 Task: Add the task  Add integration with third-party services such as Google Drive and Dropbox to the section Cross-functional Collaboration Sprint in the project Ubertech and add a Due Date to the respective task as 2023/08/17.
Action: Mouse moved to (1008, 660)
Screenshot: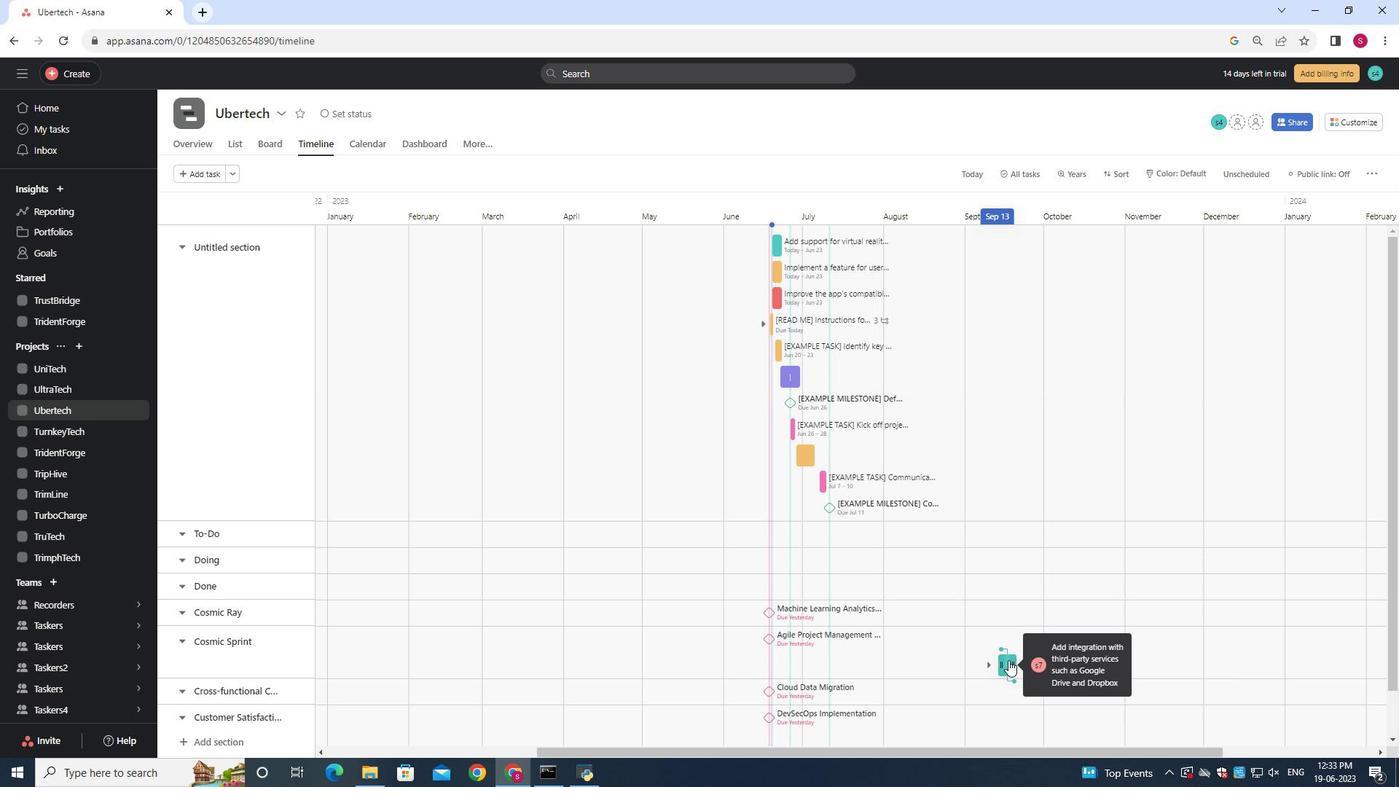 
Action: Mouse pressed left at (1008, 660)
Screenshot: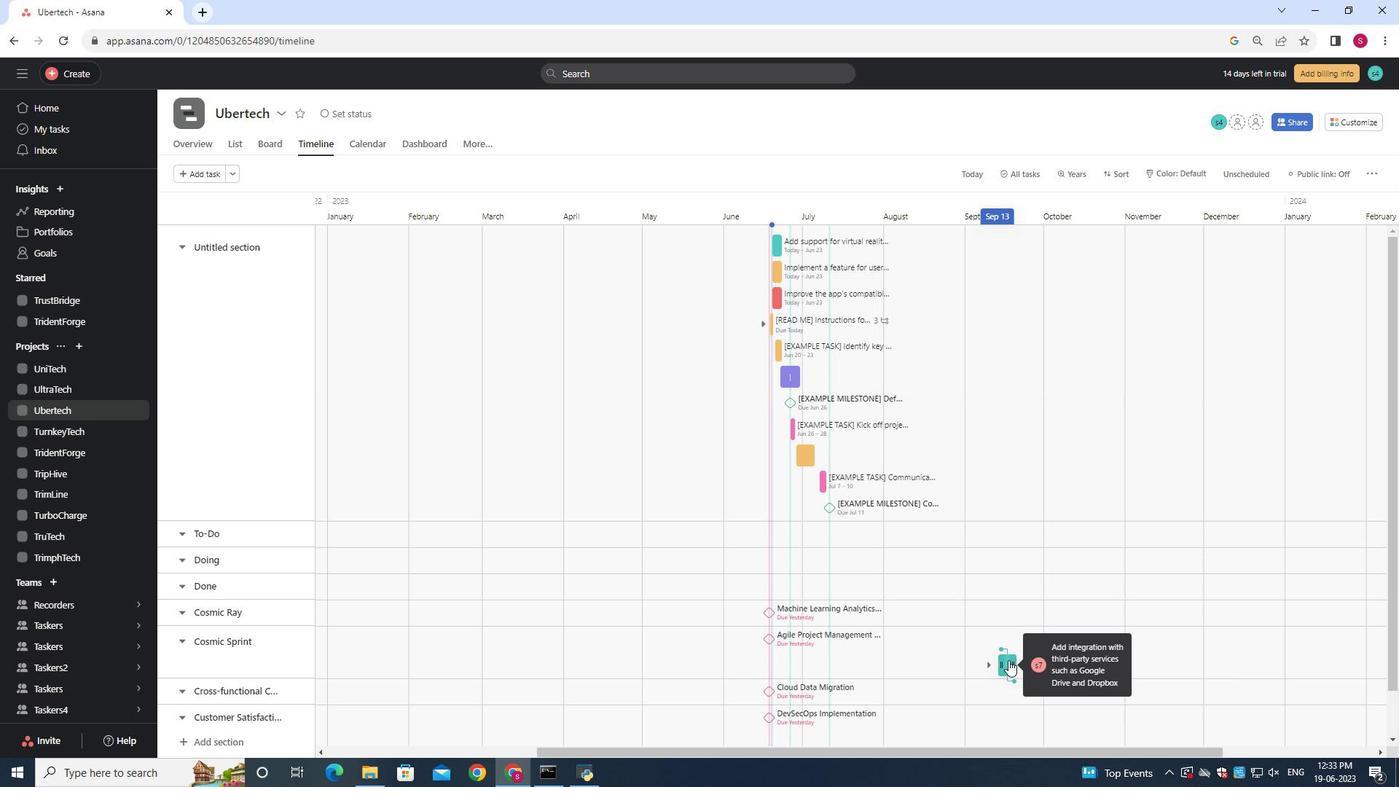 
Action: Mouse moved to (1002, 666)
Screenshot: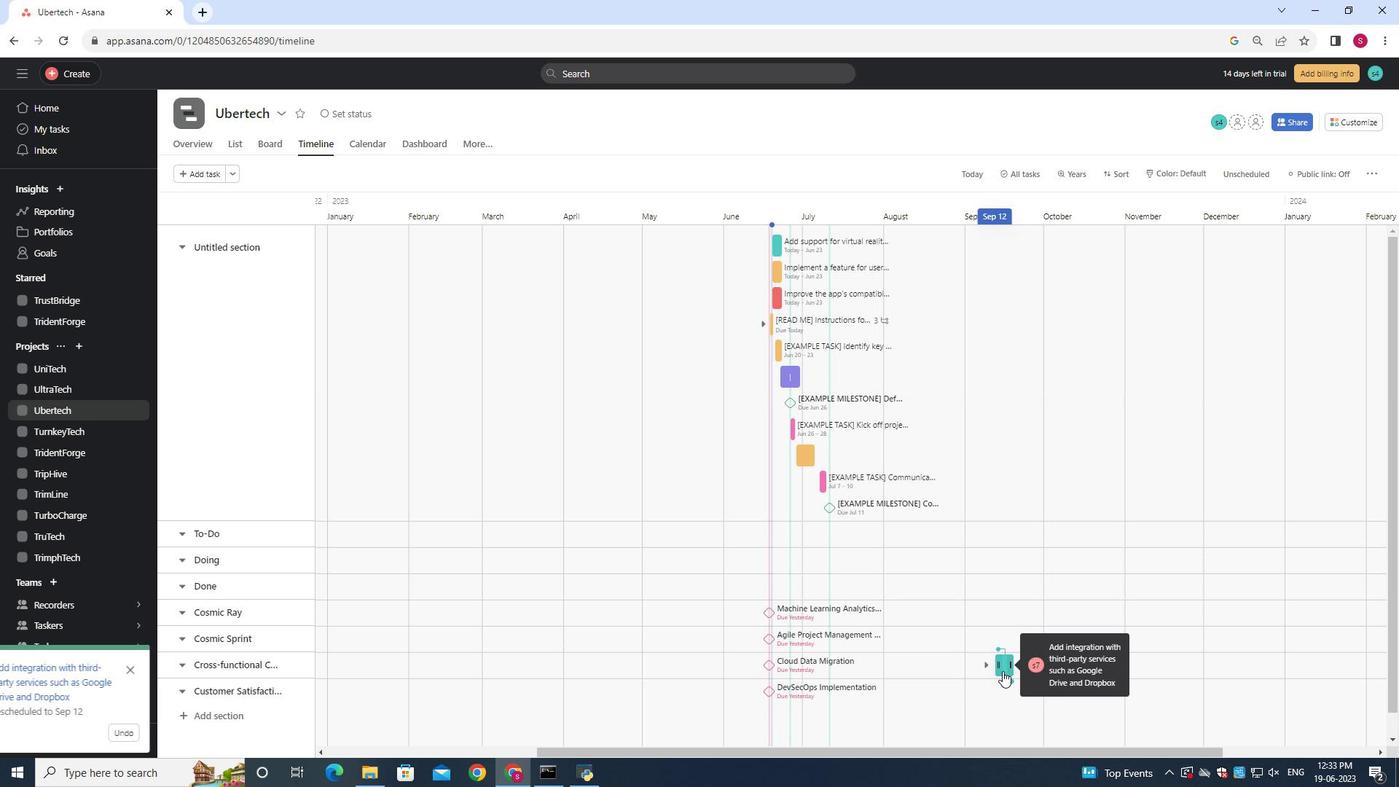 
Action: Mouse pressed left at (1002, 666)
Screenshot: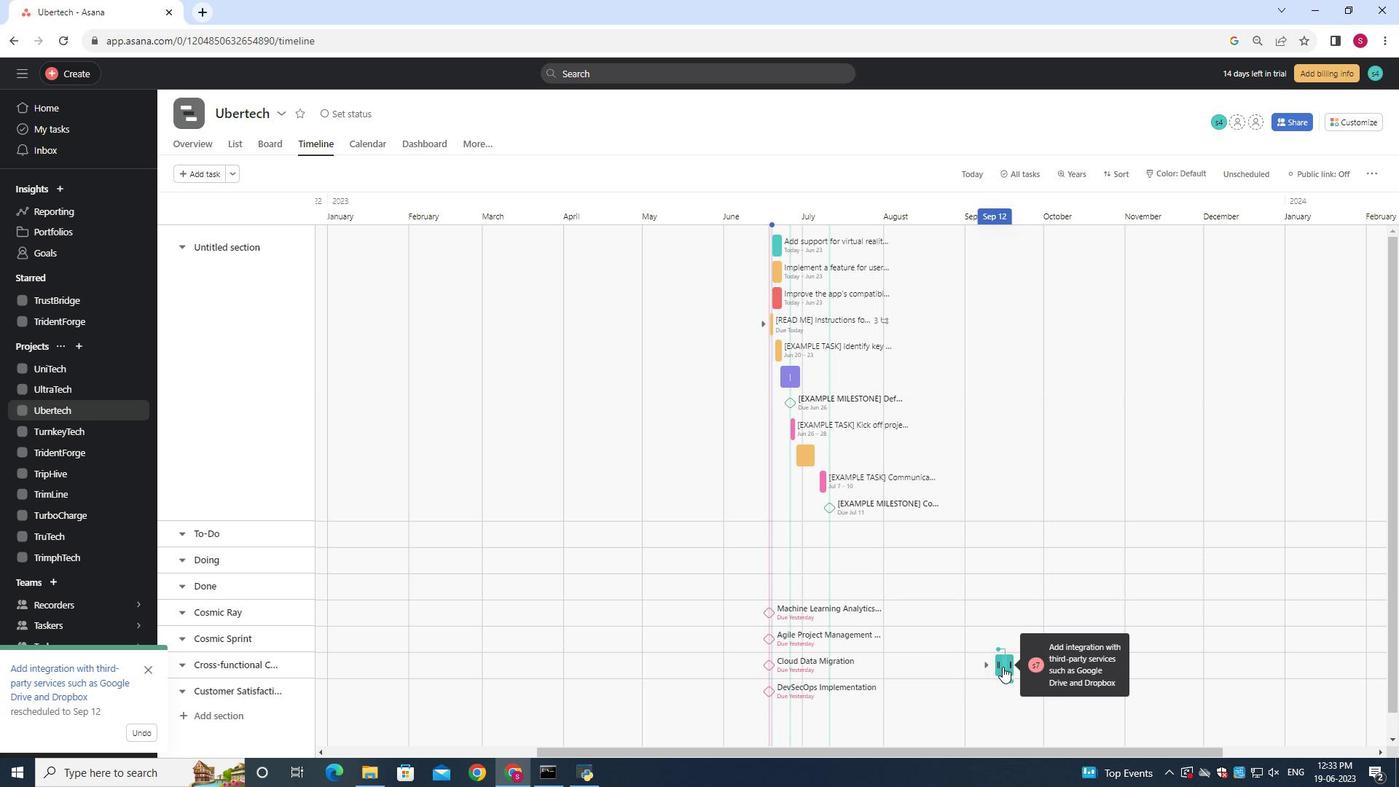 
Action: Mouse moved to (1115, 289)
Screenshot: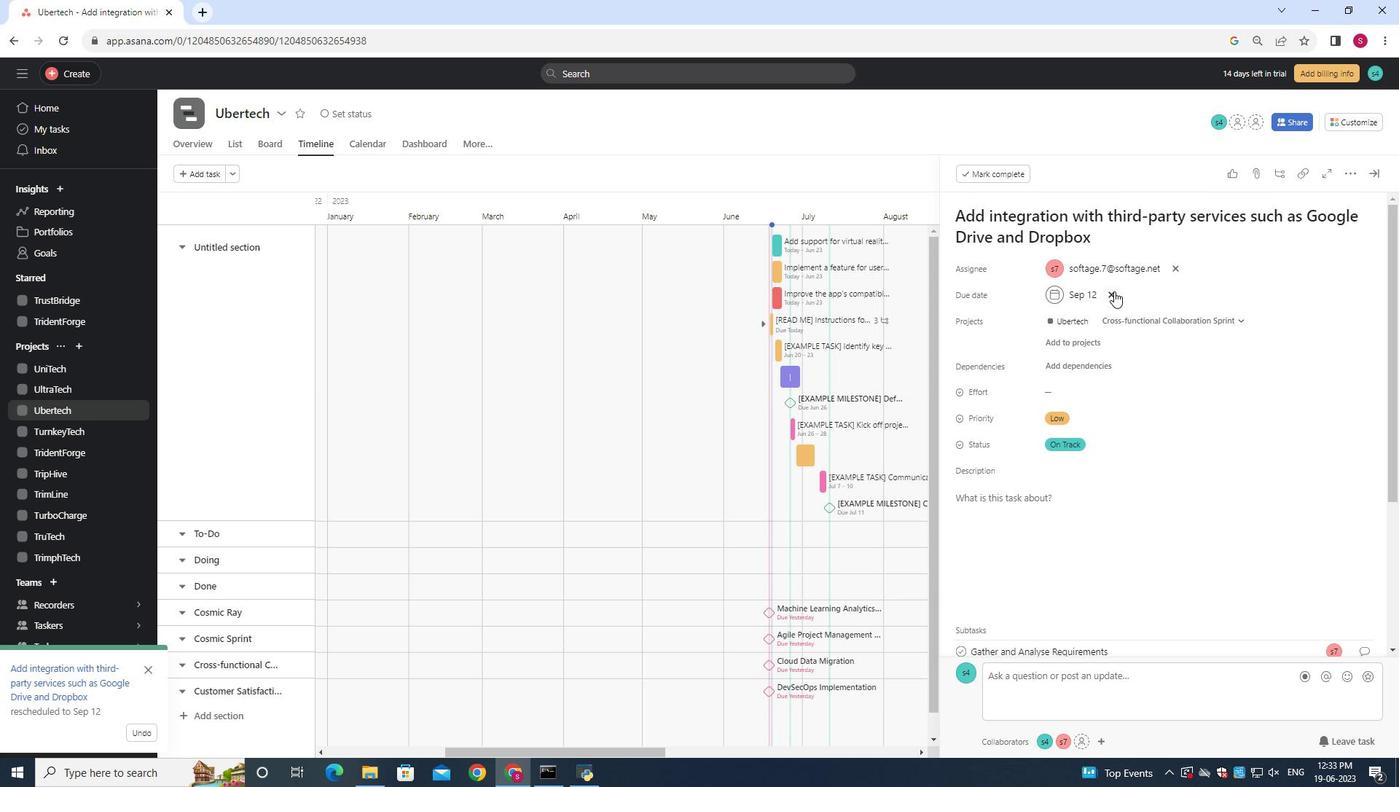 
Action: Mouse pressed left at (1115, 289)
Screenshot: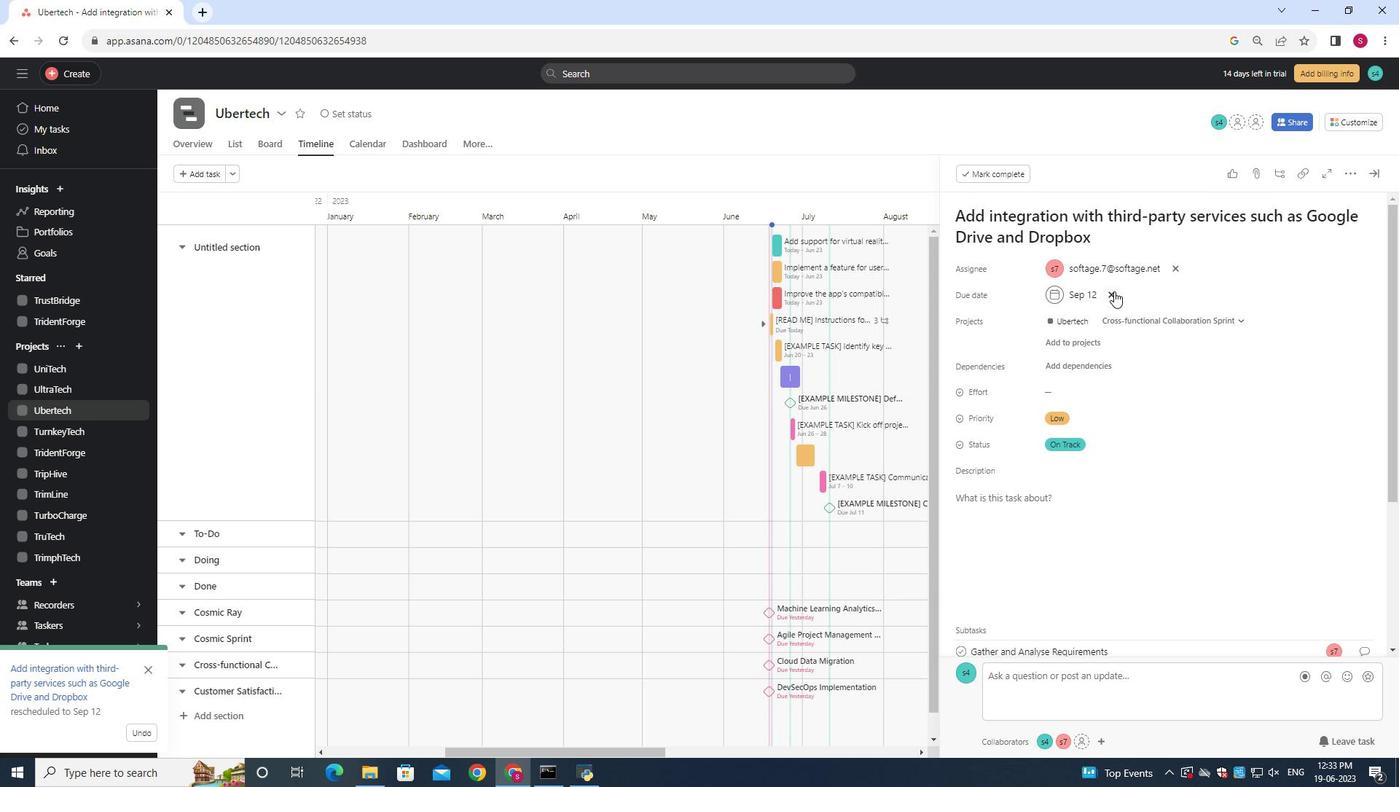 
Action: Mouse moved to (1079, 298)
Screenshot: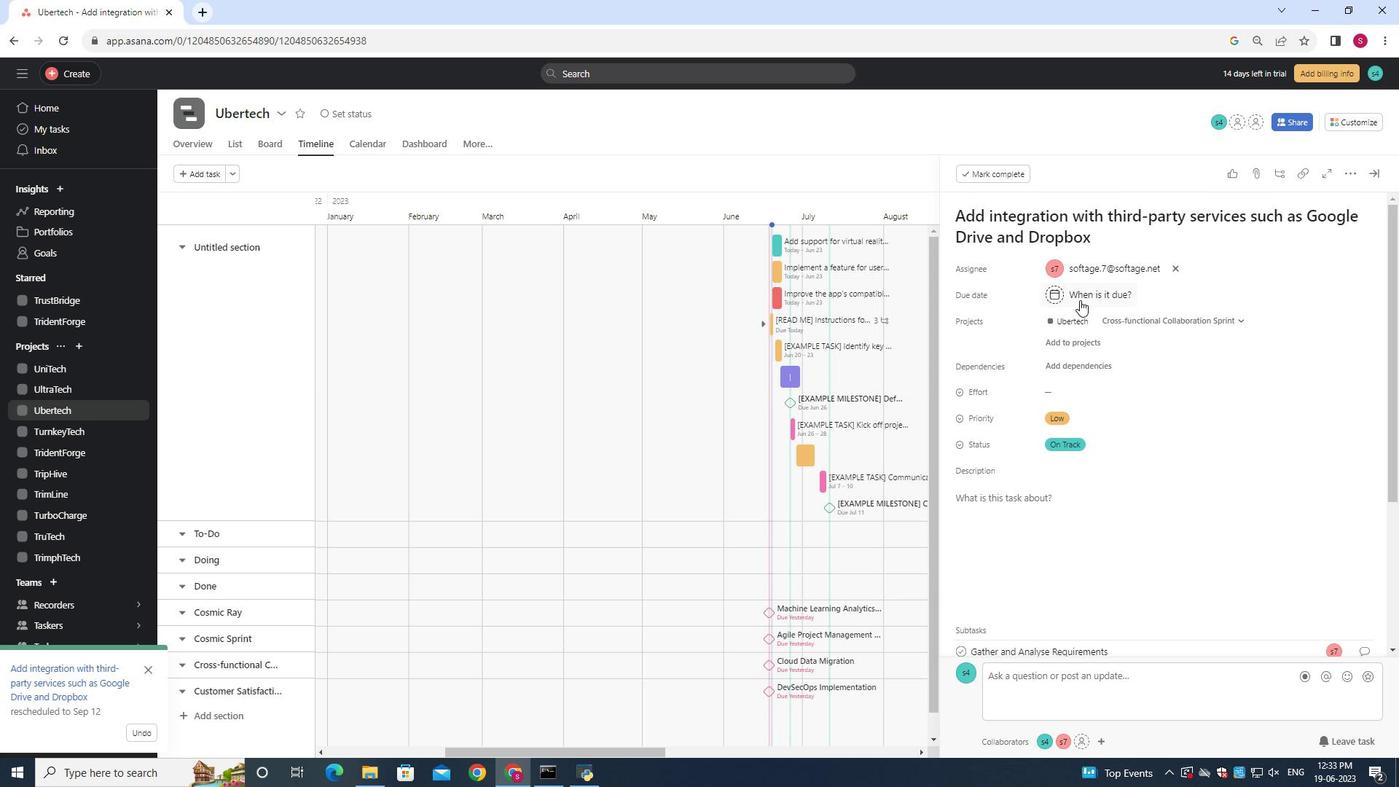 
Action: Mouse pressed left at (1079, 298)
Screenshot: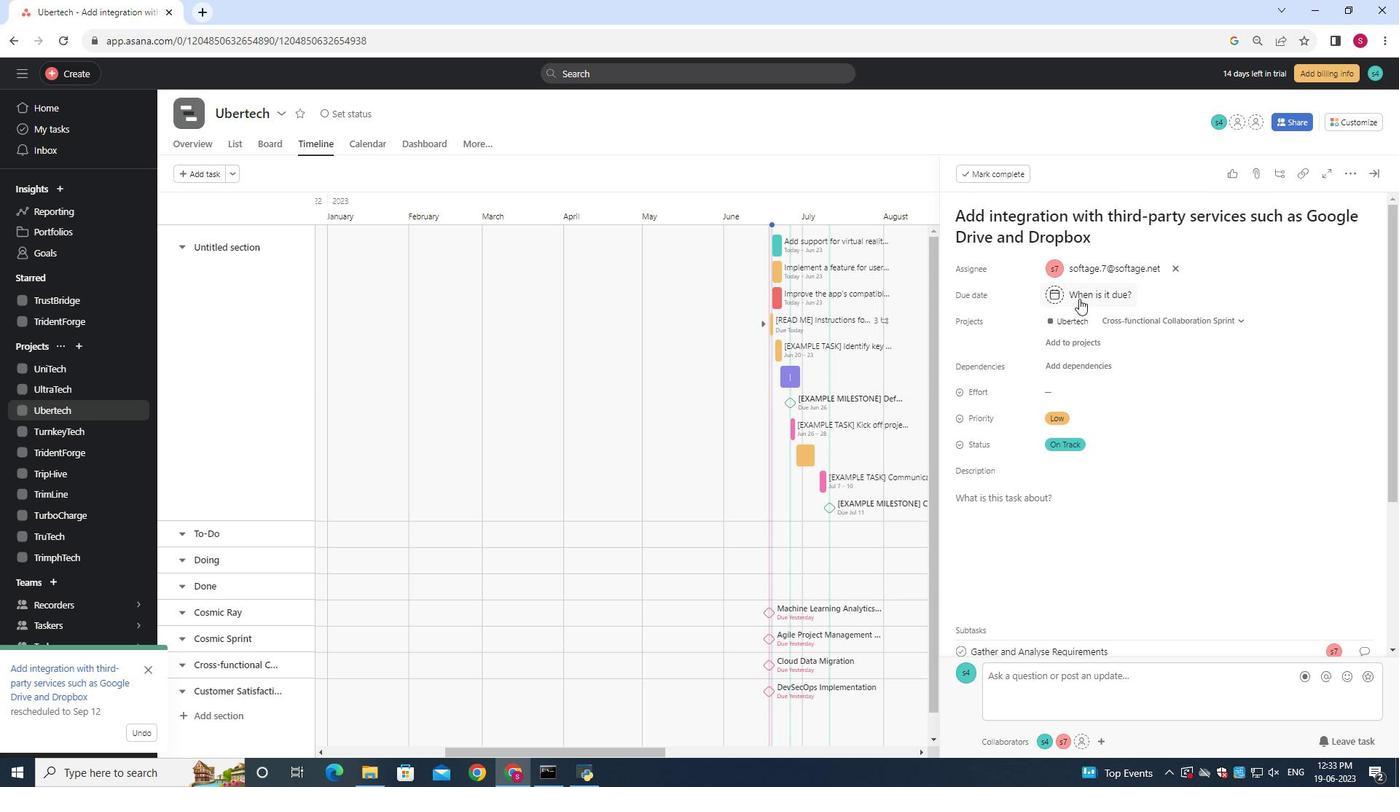 
Action: Mouse moved to (1080, 298)
Screenshot: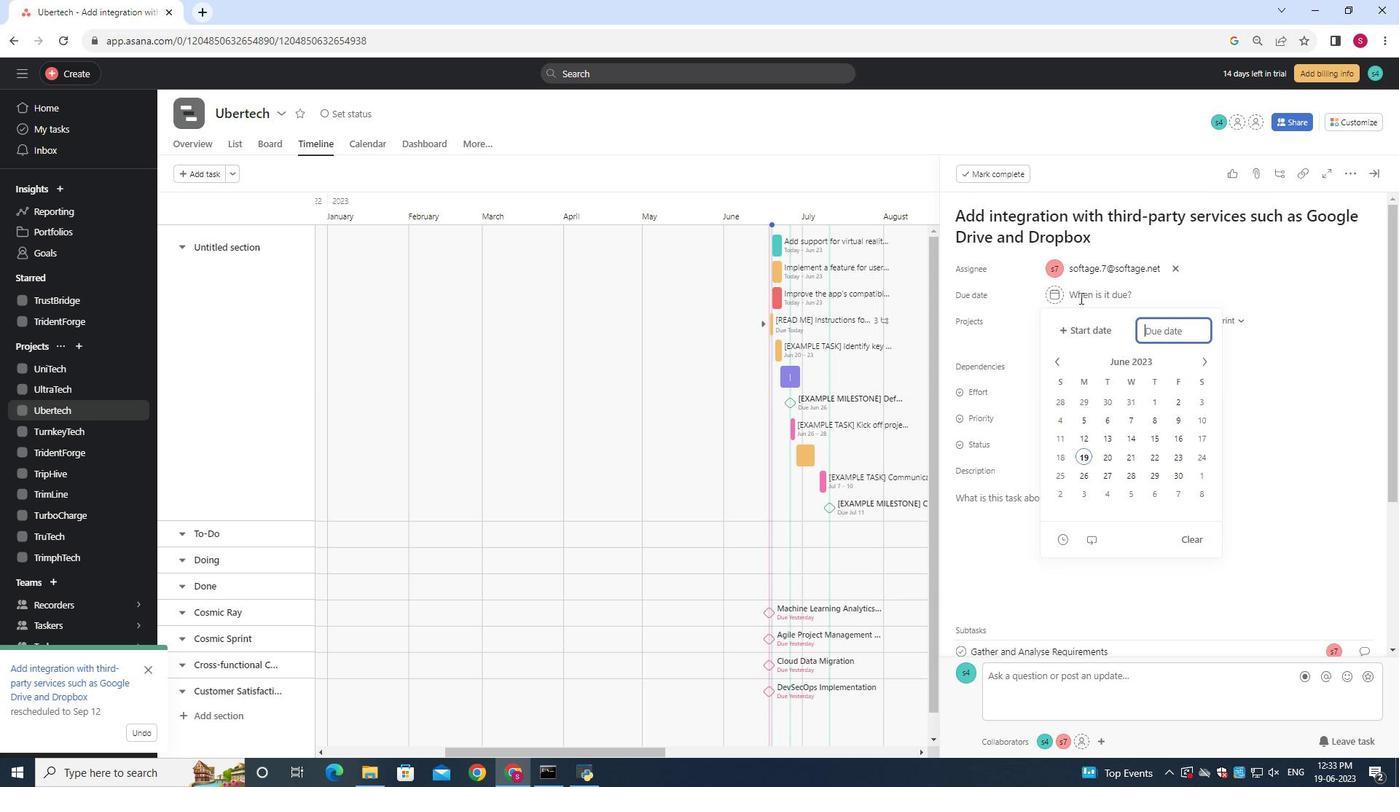 
Action: Key pressed 202
Screenshot: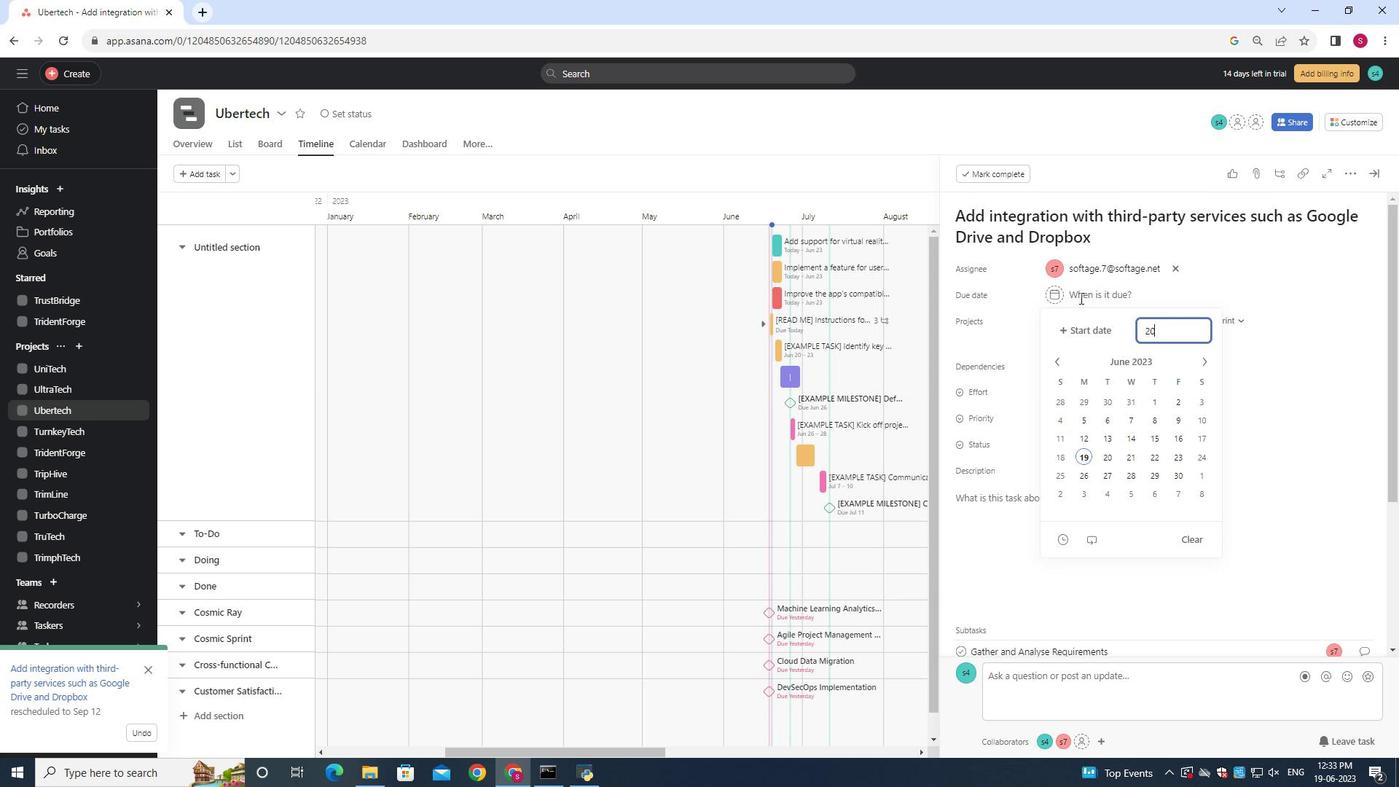
Action: Mouse moved to (1081, 298)
Screenshot: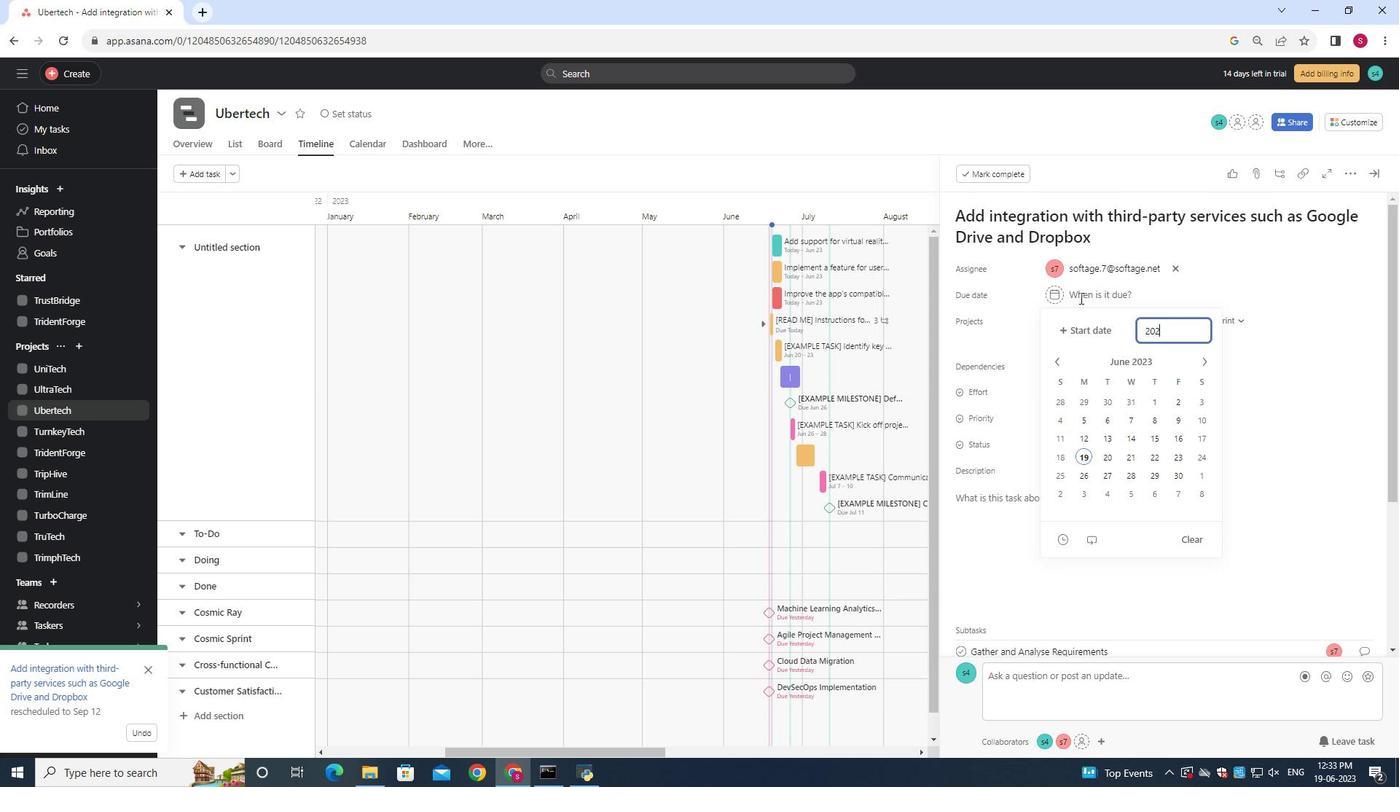 
Action: Key pressed 3
Screenshot: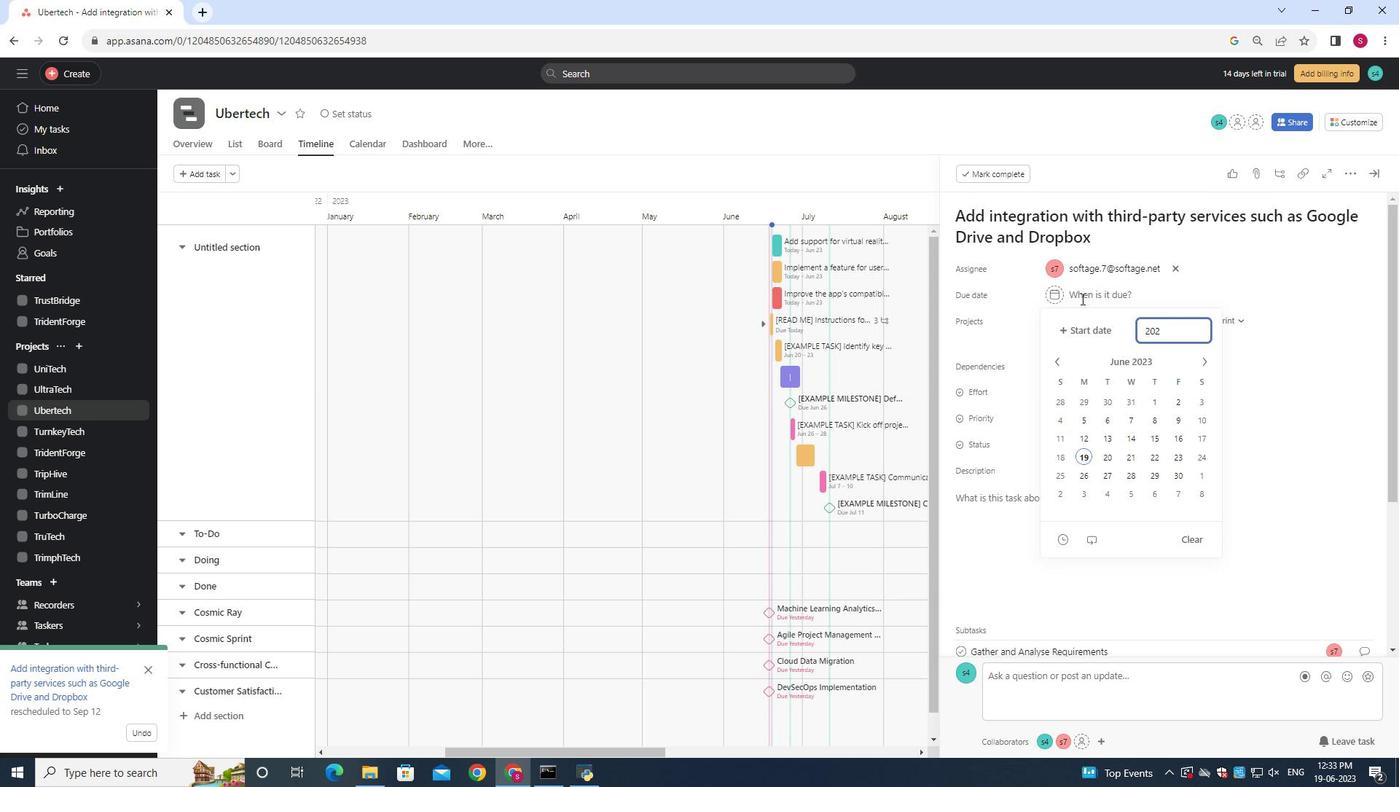 
Action: Mouse moved to (1081, 299)
Screenshot: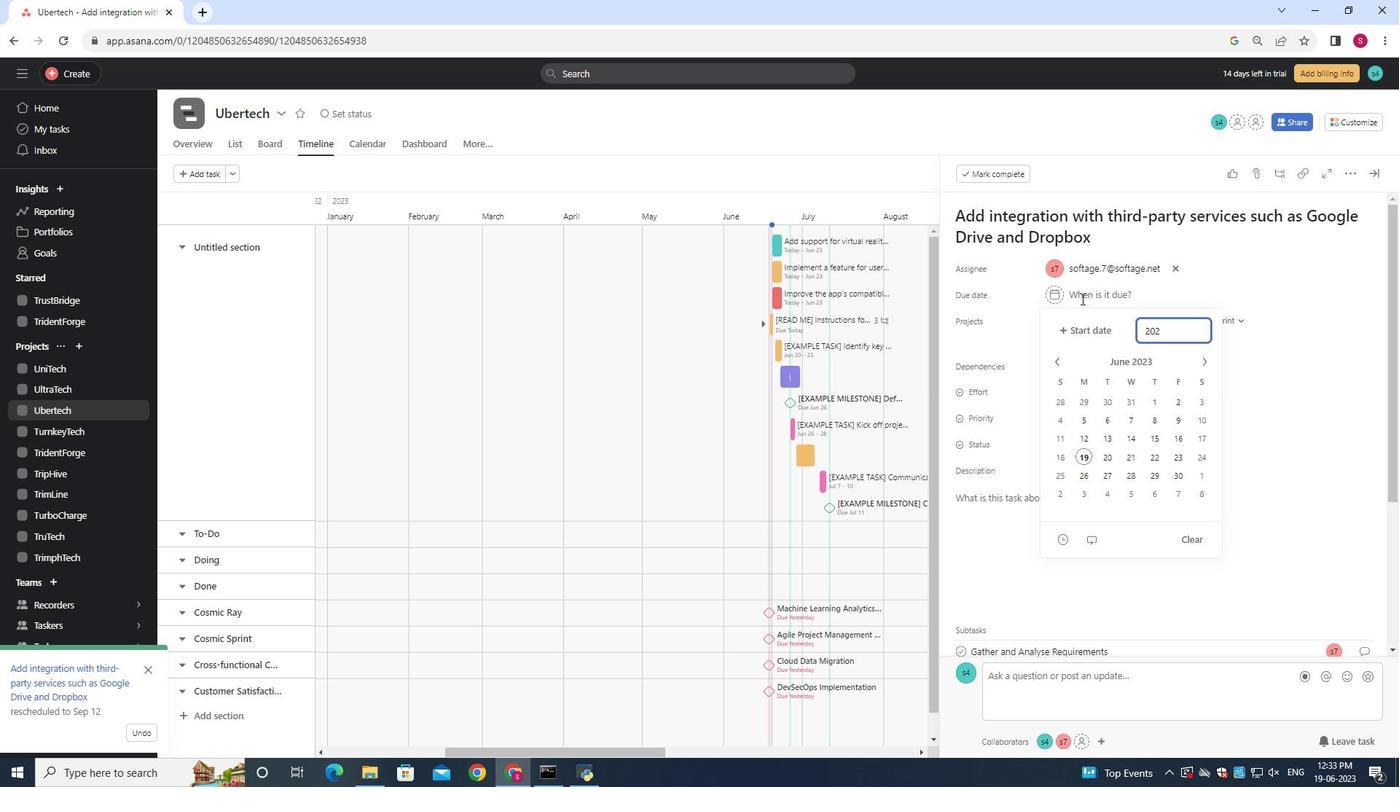 
Action: Key pressed /
Screenshot: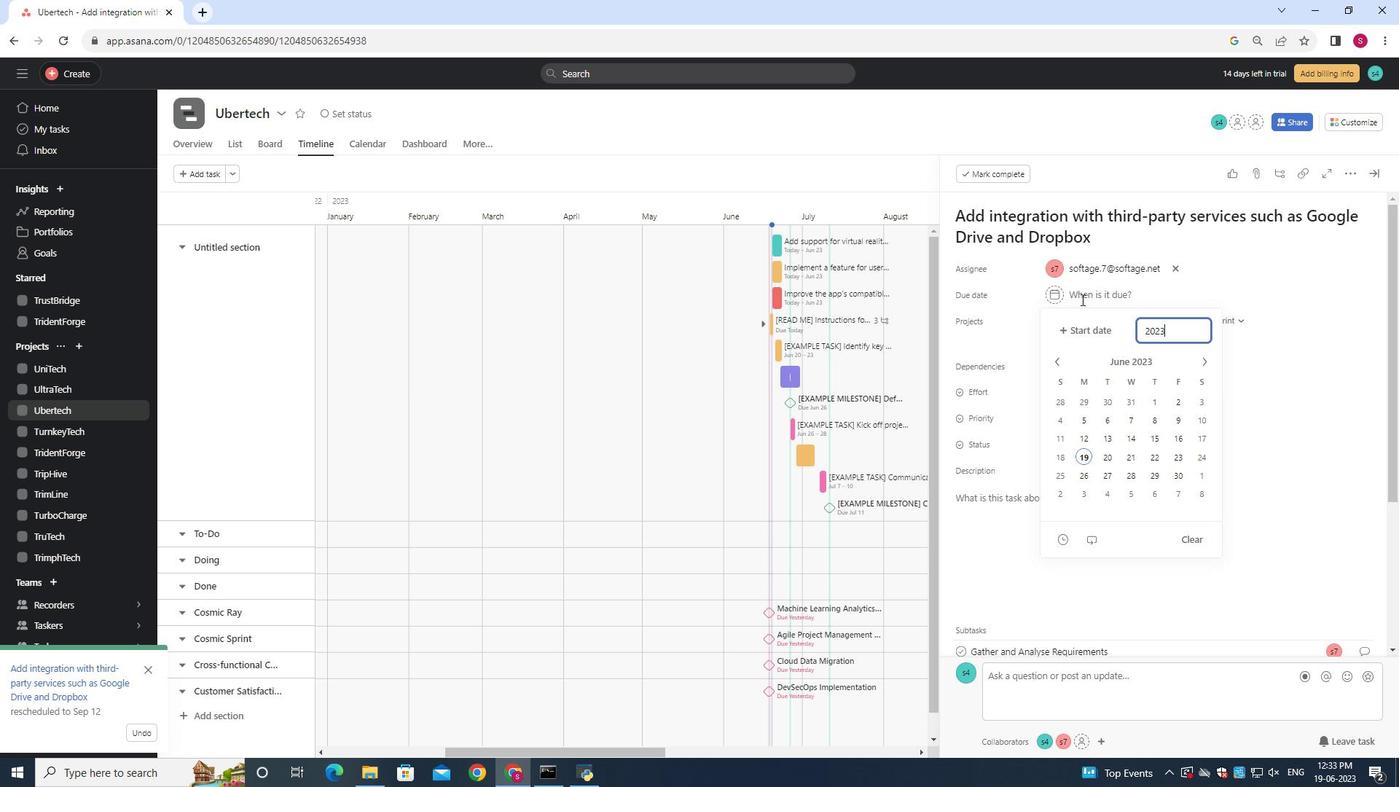 
Action: Mouse moved to (1087, 303)
Screenshot: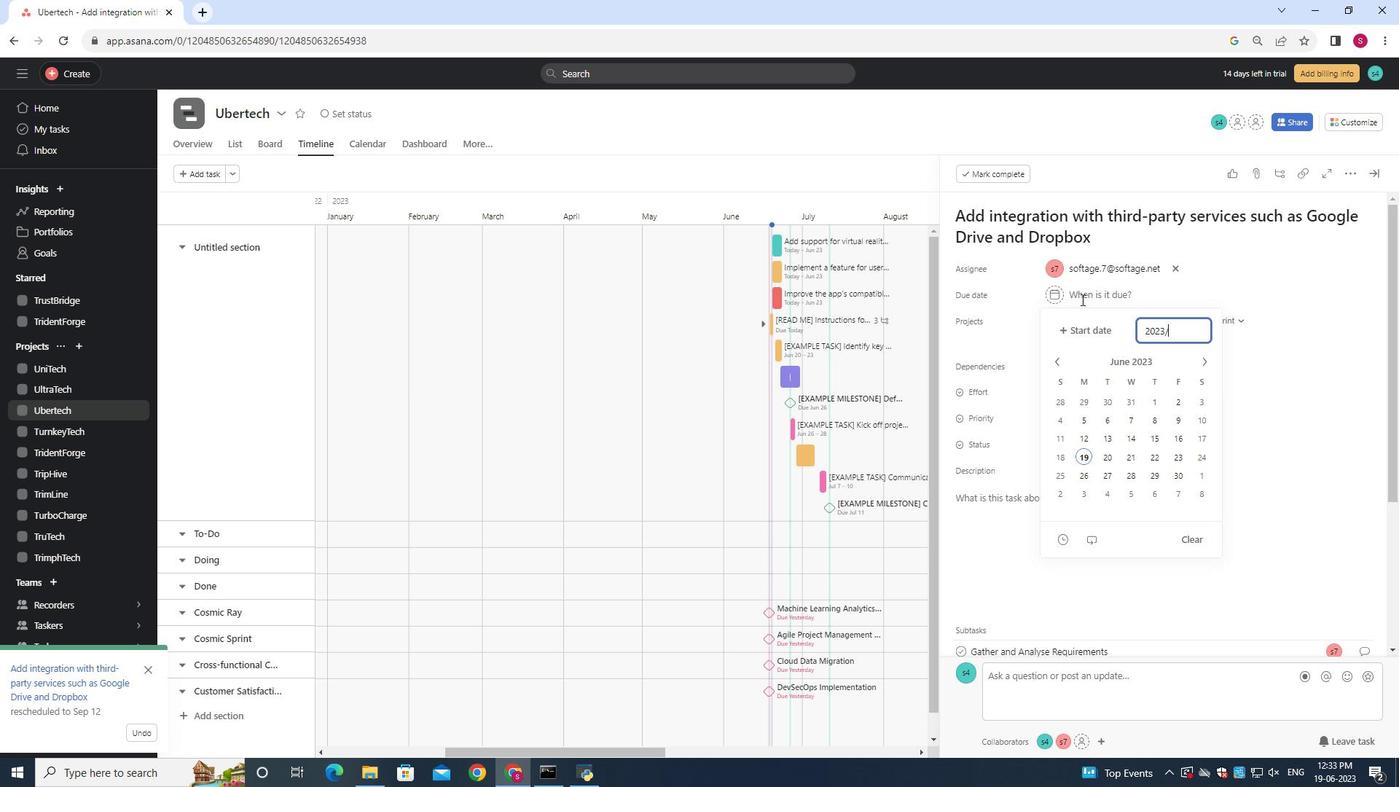 
Action: Key pressed 08/17<Key.enter>
Screenshot: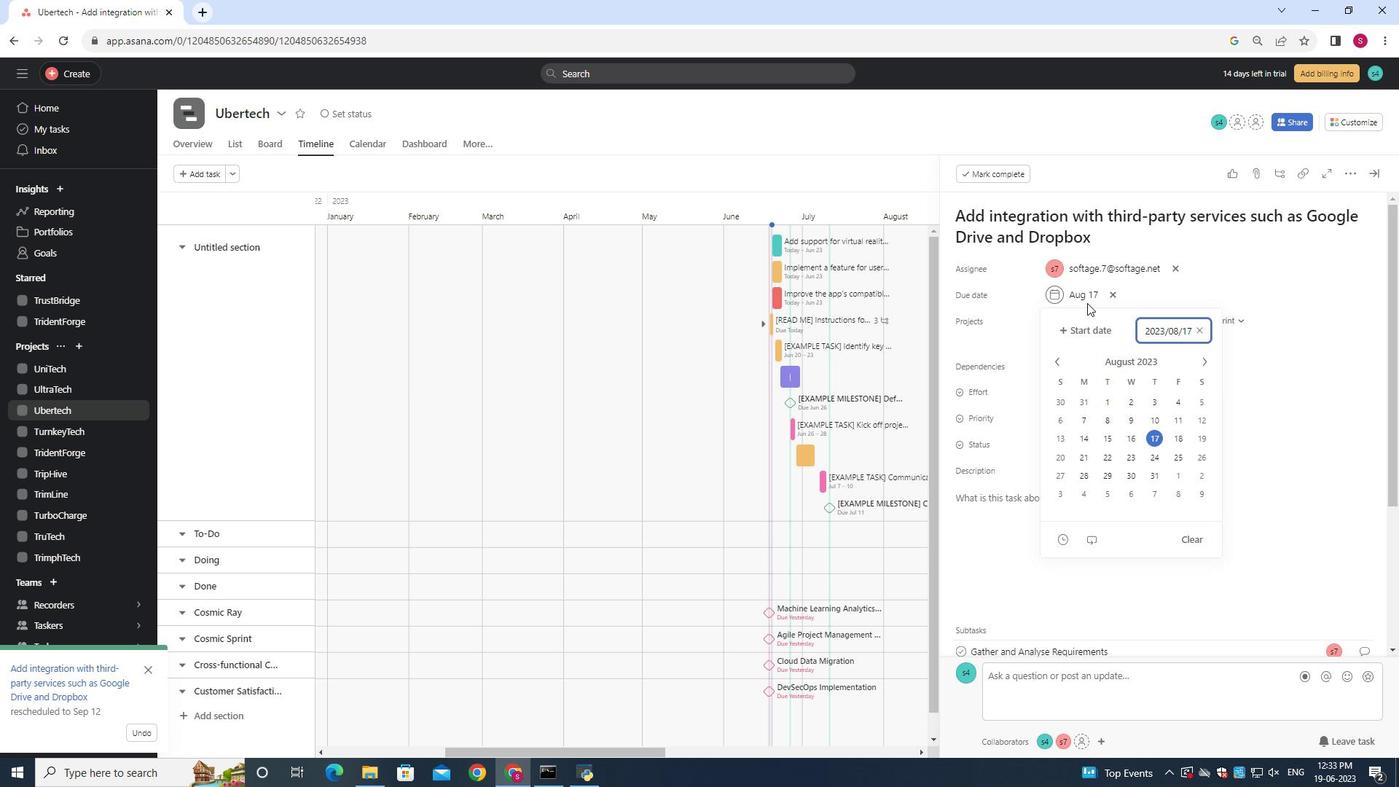 
